 Task: Change the theme color of your profile to Default Color.
Action: Mouse moved to (1107, 30)
Screenshot: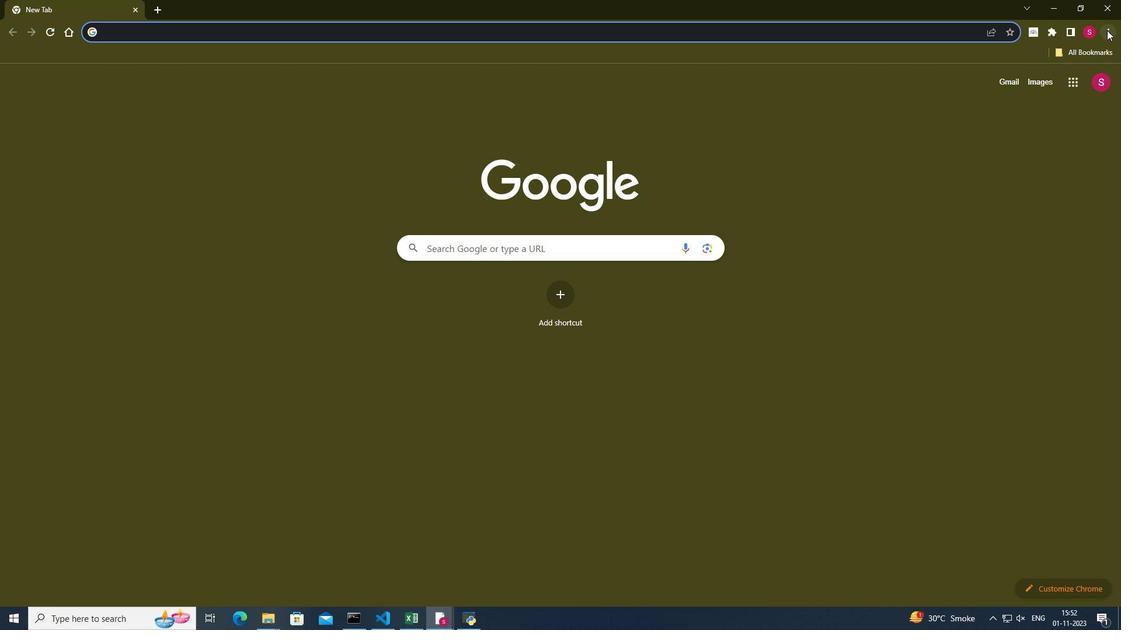 
Action: Mouse pressed left at (1107, 30)
Screenshot: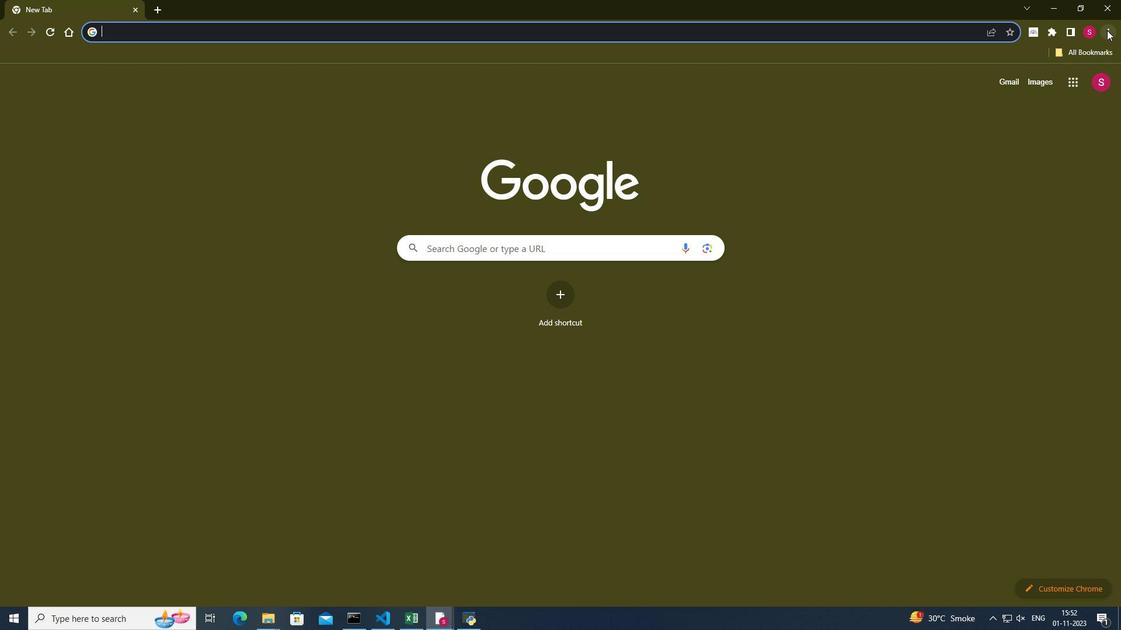 
Action: Mouse moved to (989, 244)
Screenshot: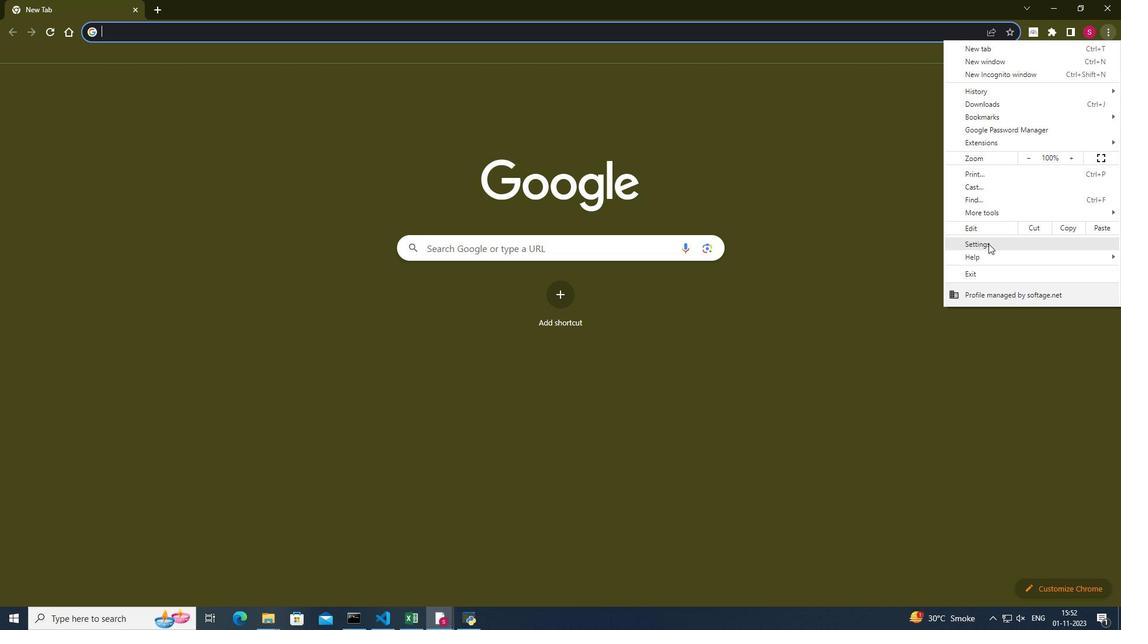 
Action: Mouse pressed left at (989, 244)
Screenshot: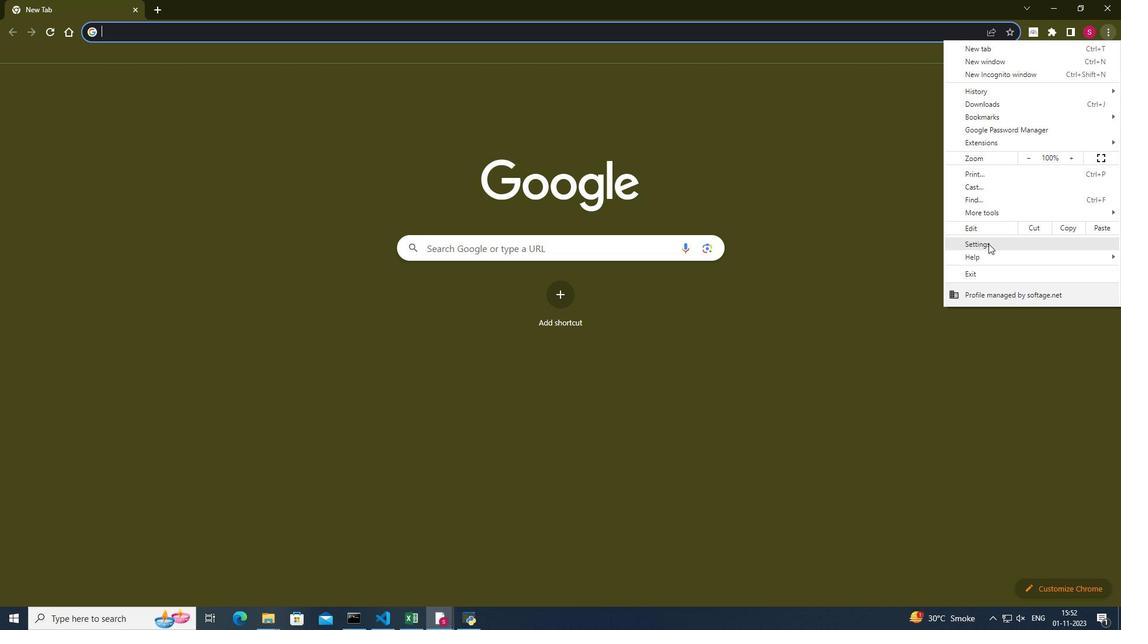 
Action: Mouse moved to (705, 272)
Screenshot: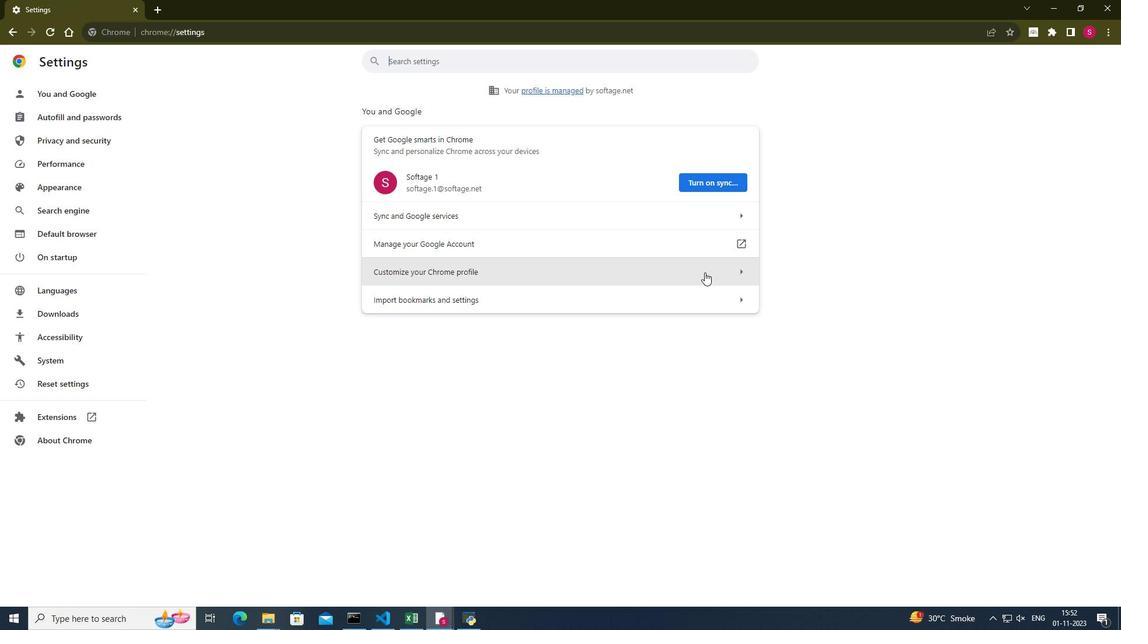 
Action: Mouse pressed left at (705, 272)
Screenshot: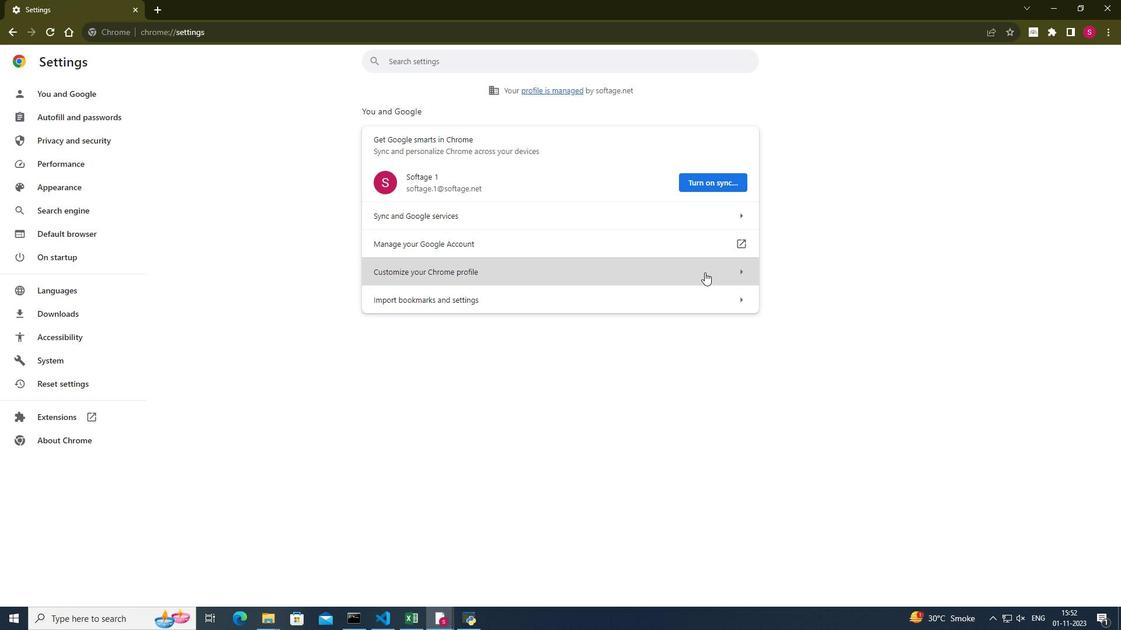 
Action: Mouse moved to (464, 229)
Screenshot: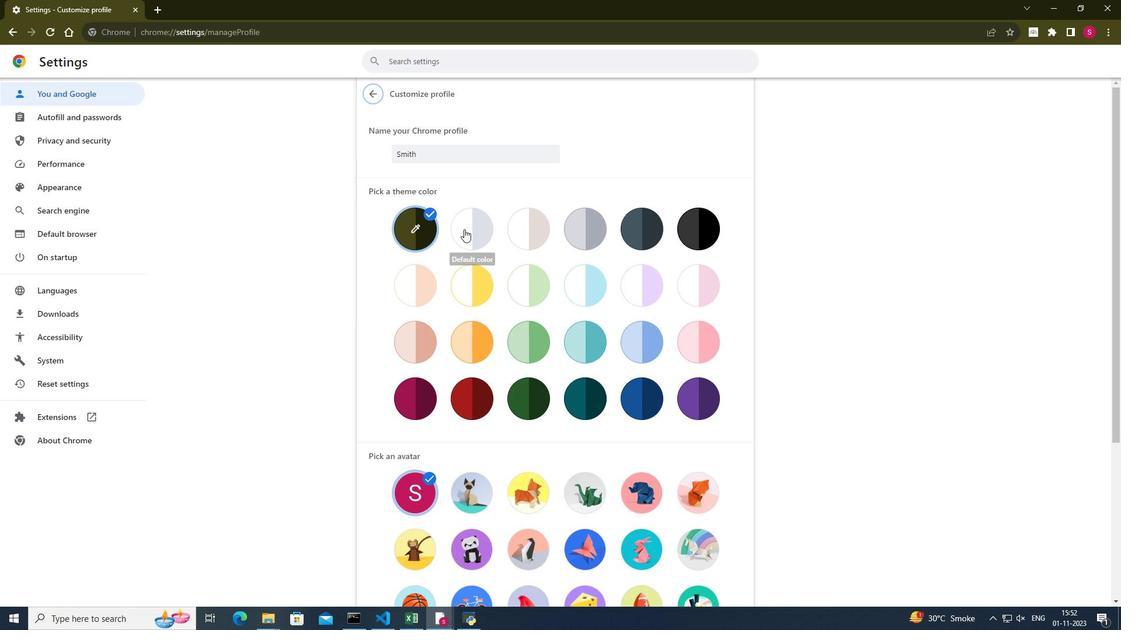 
Action: Mouse pressed left at (464, 229)
Screenshot: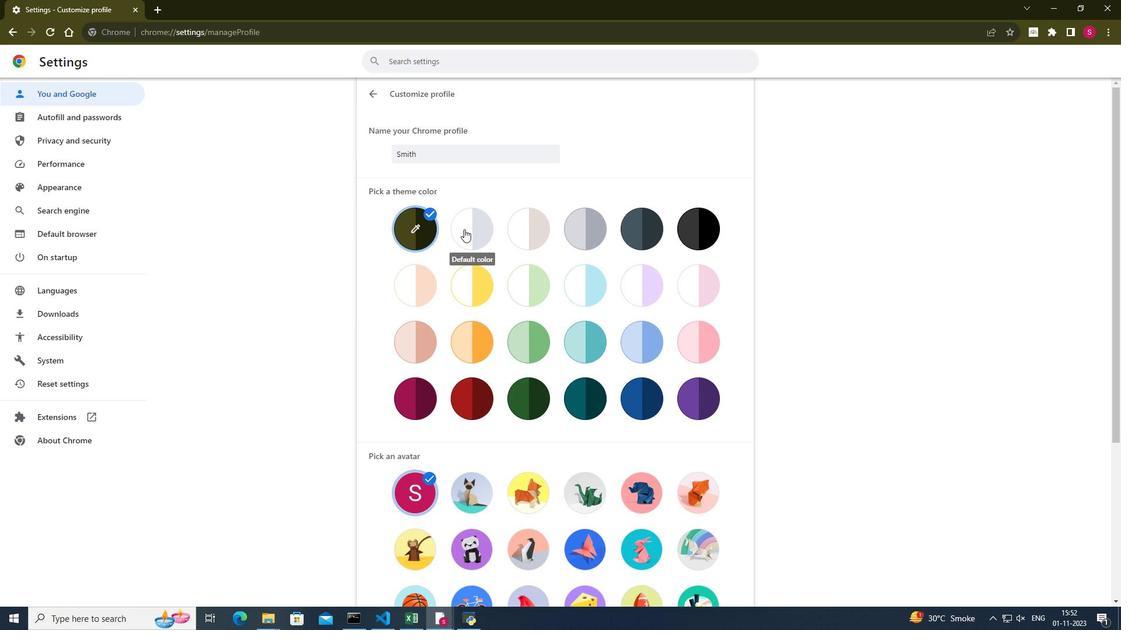 
